 Task: Add Big Tree Farms Organic Classic Sriracha Marinade & Sauce to the cart.
Action: Mouse moved to (260, 125)
Screenshot: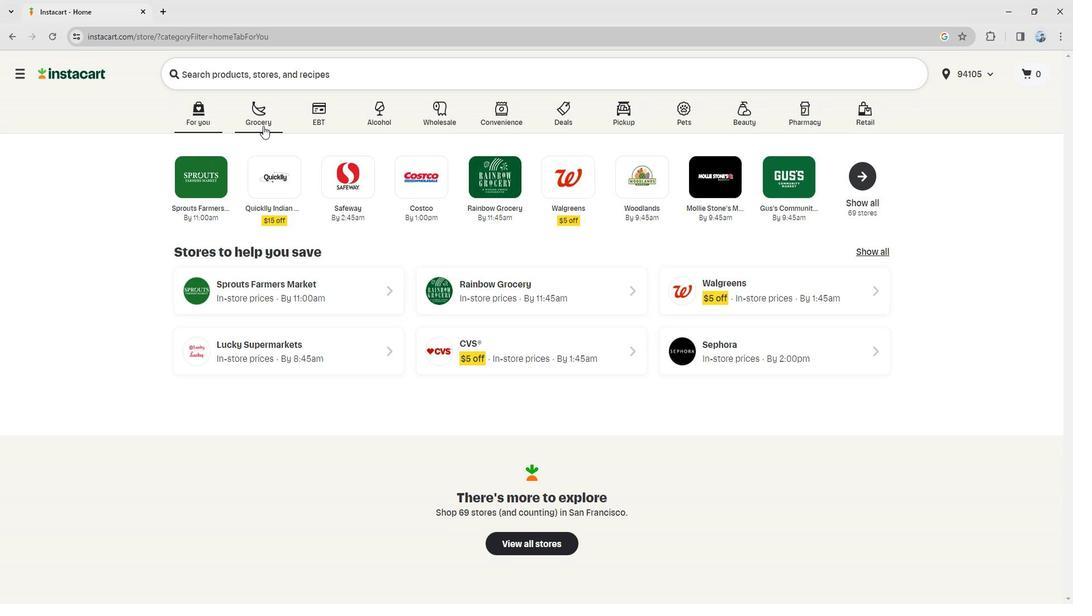 
Action: Mouse pressed left at (260, 125)
Screenshot: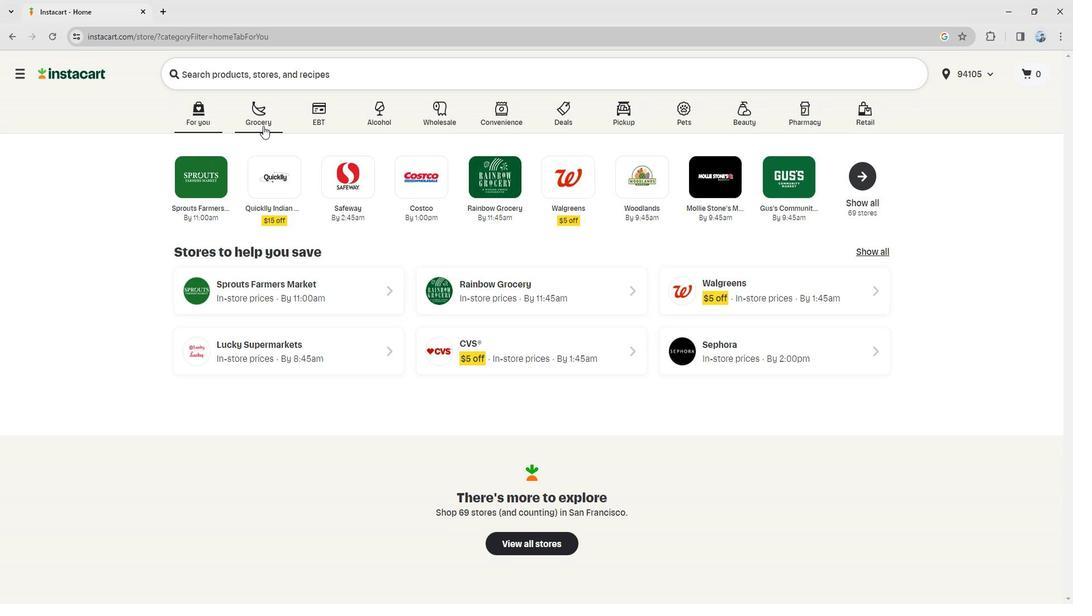 
Action: Mouse moved to (840, 178)
Screenshot: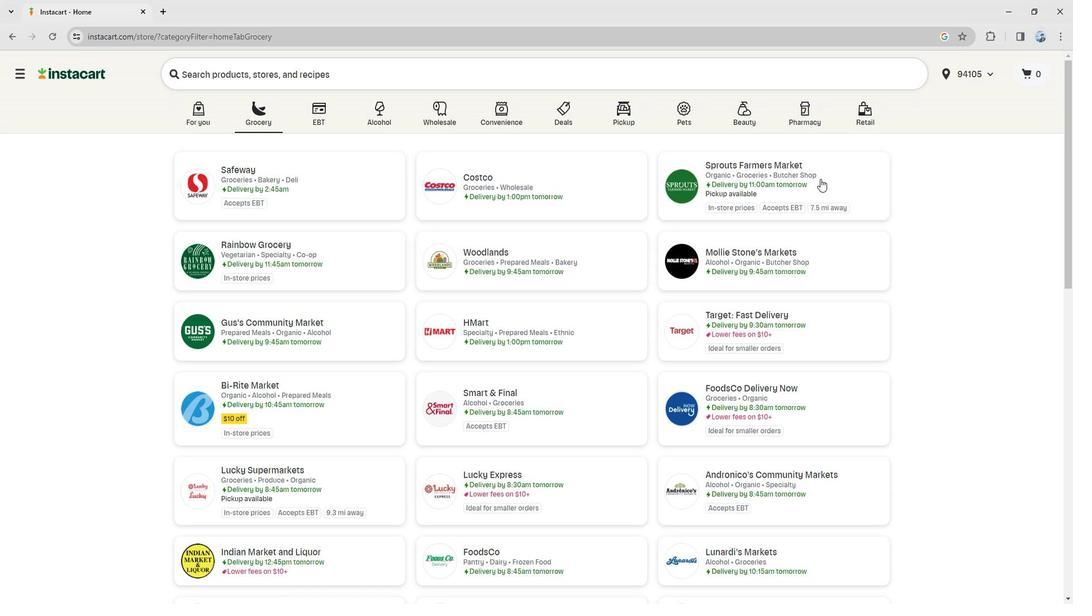 
Action: Mouse pressed left at (840, 178)
Screenshot: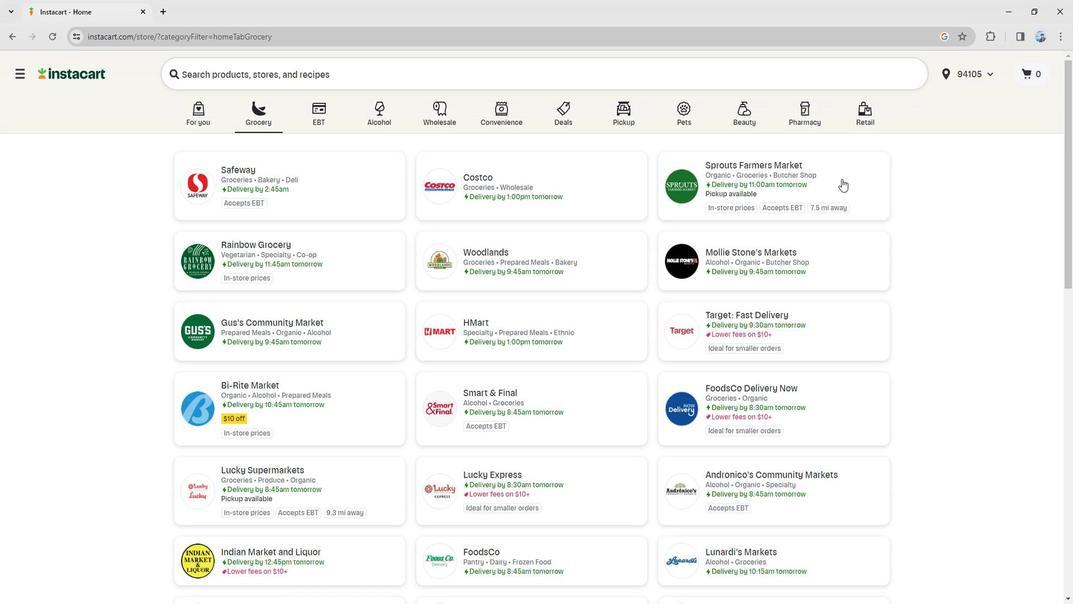 
Action: Mouse moved to (88, 310)
Screenshot: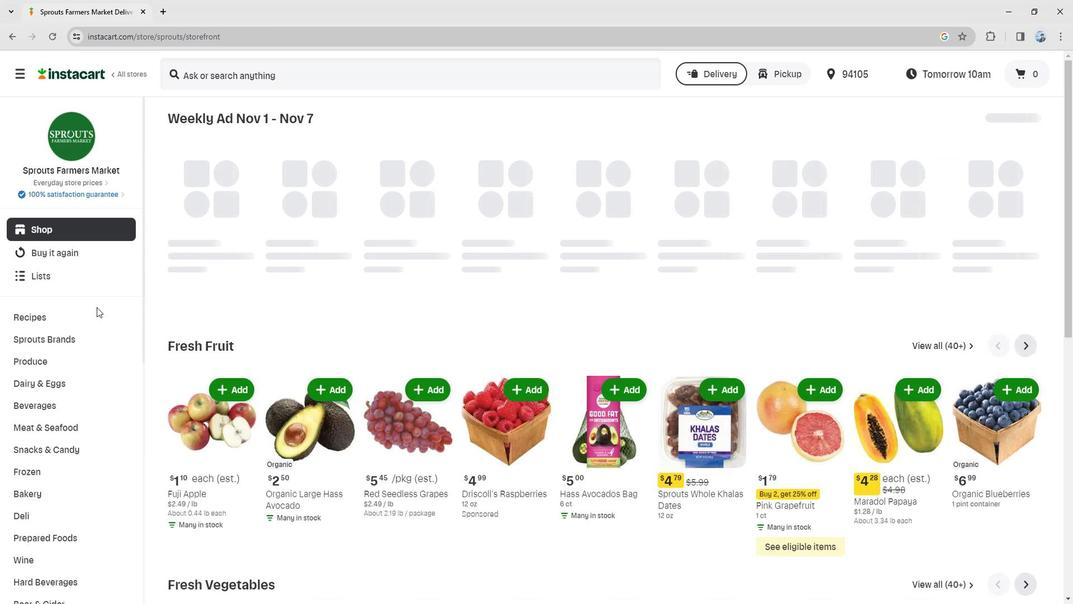 
Action: Mouse scrolled (88, 309) with delta (0, 0)
Screenshot: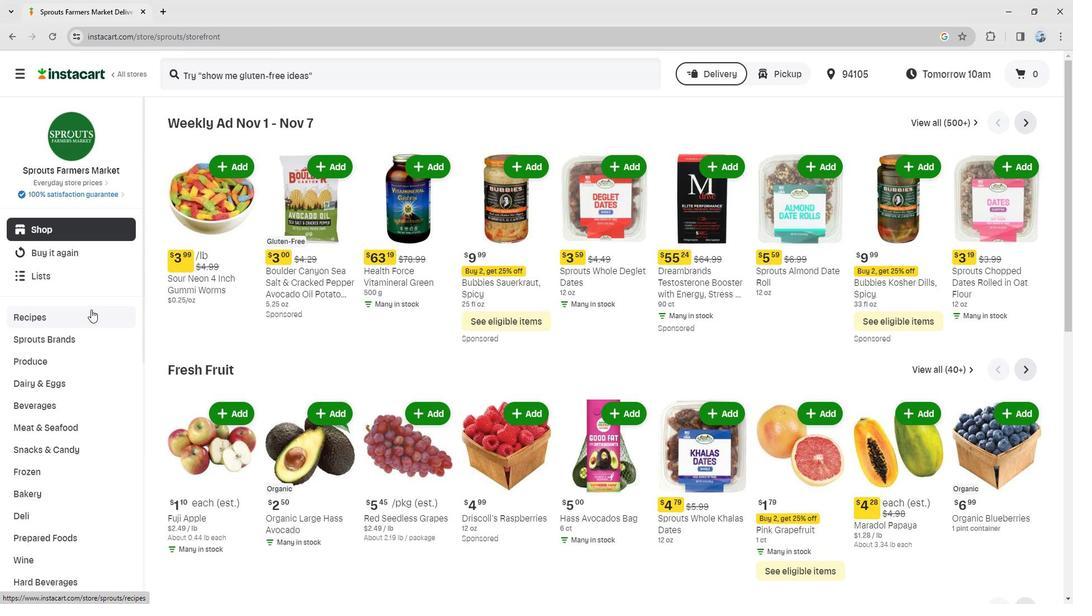 
Action: Mouse scrolled (88, 309) with delta (0, 0)
Screenshot: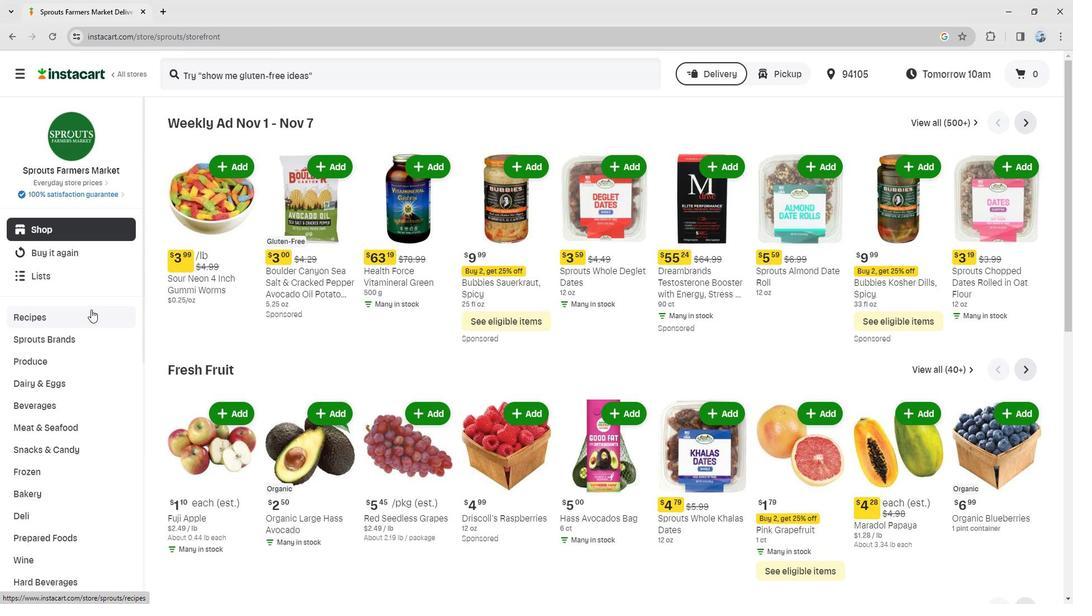 
Action: Mouse scrolled (88, 309) with delta (0, 0)
Screenshot: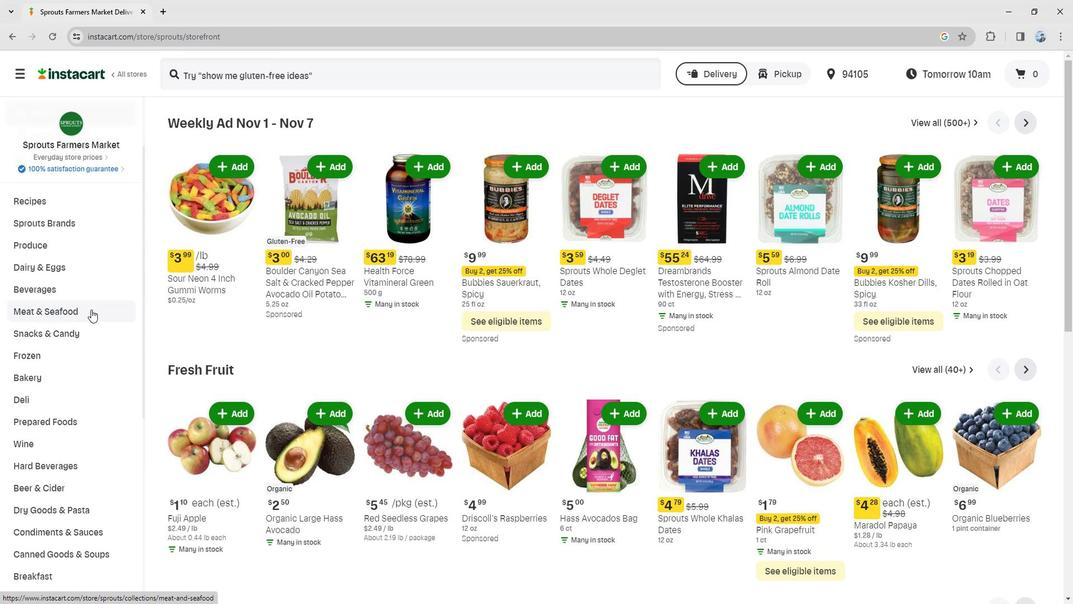
Action: Mouse scrolled (88, 309) with delta (0, 0)
Screenshot: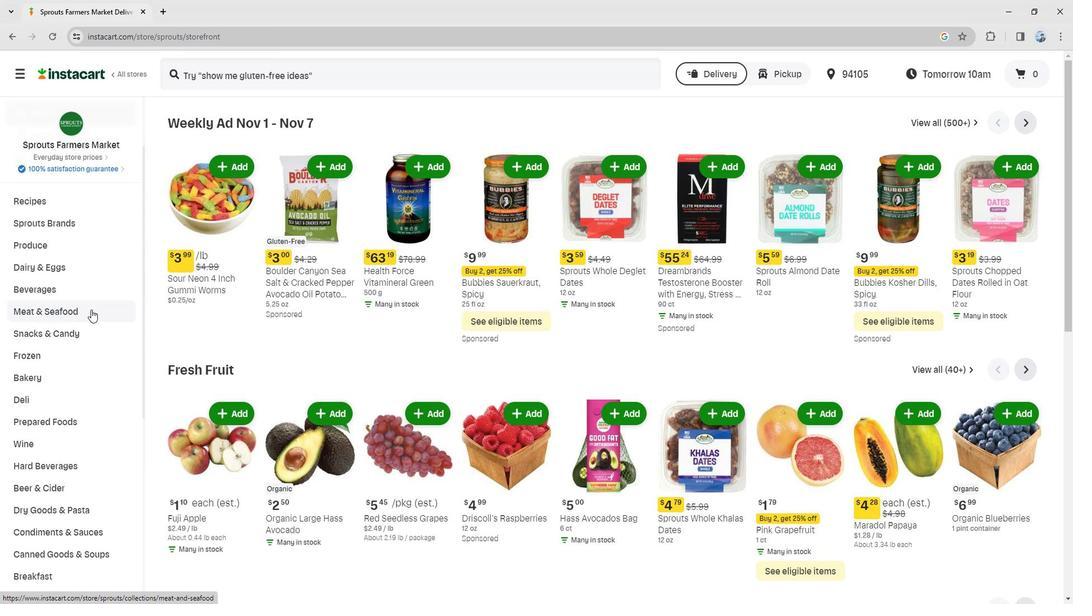 
Action: Mouse moved to (78, 417)
Screenshot: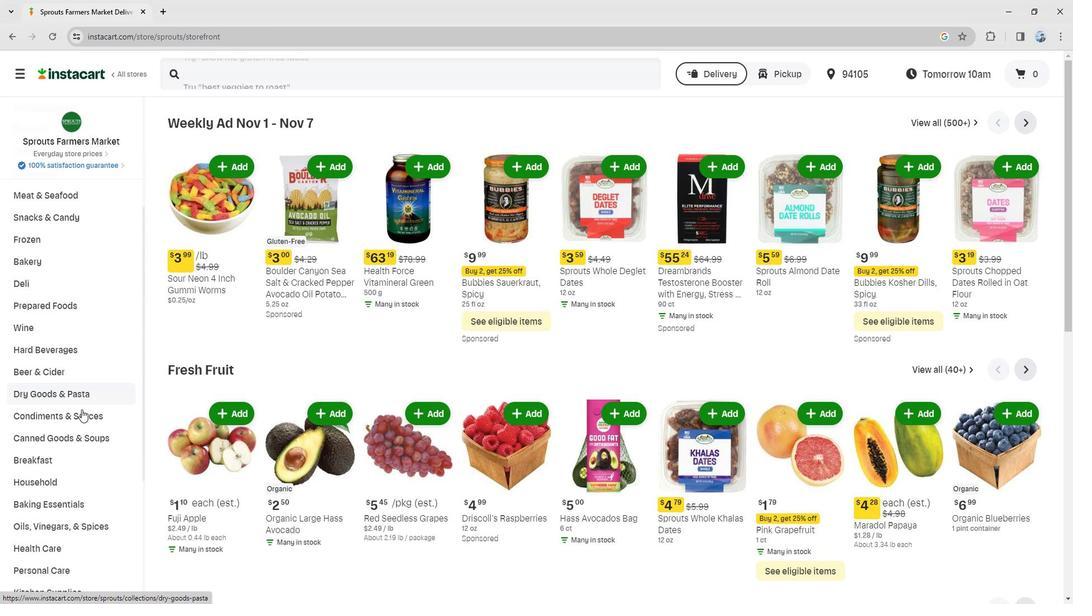 
Action: Mouse pressed left at (78, 417)
Screenshot: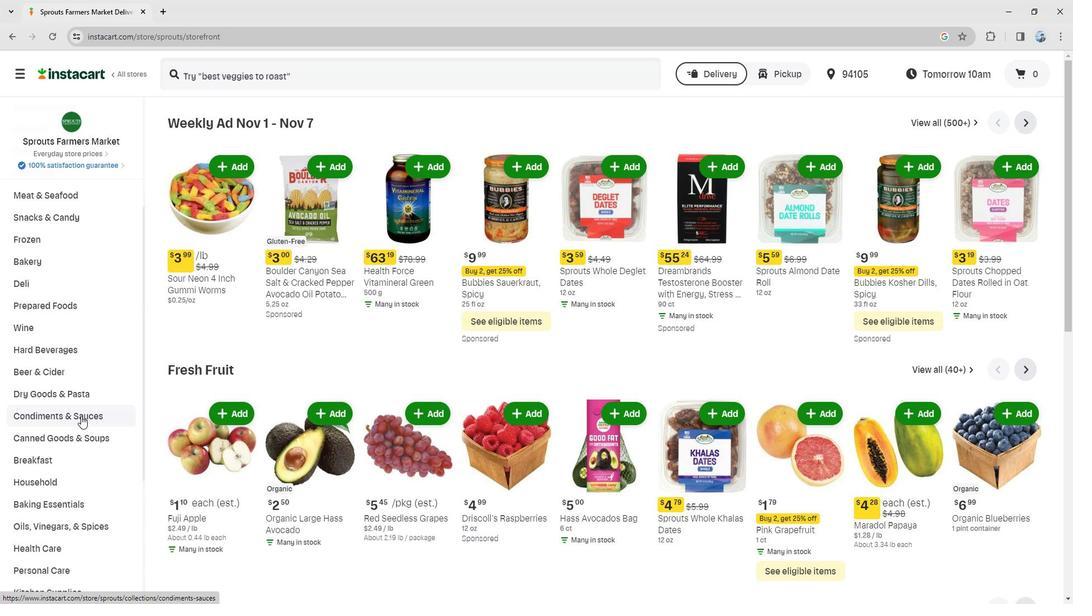
Action: Mouse scrolled (78, 417) with delta (0, 0)
Screenshot: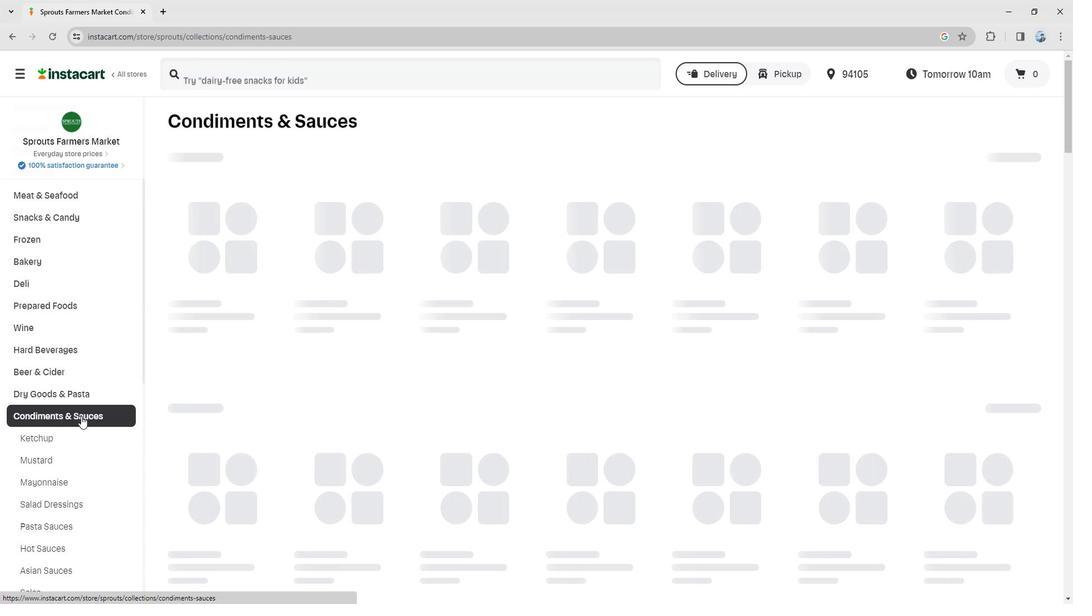 
Action: Mouse scrolled (78, 417) with delta (0, 0)
Screenshot: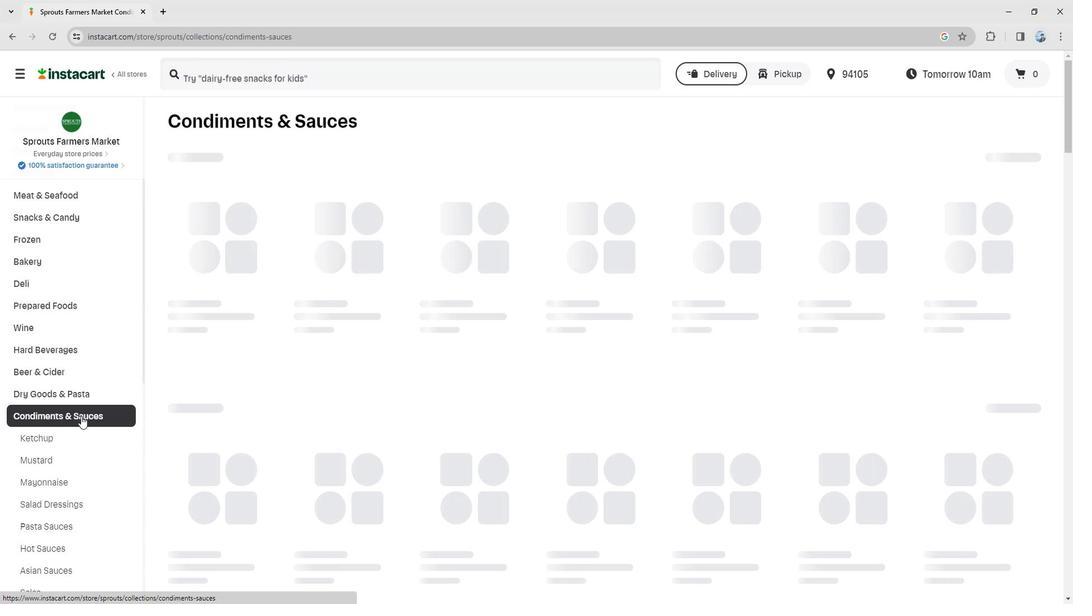 
Action: Mouse scrolled (78, 417) with delta (0, 0)
Screenshot: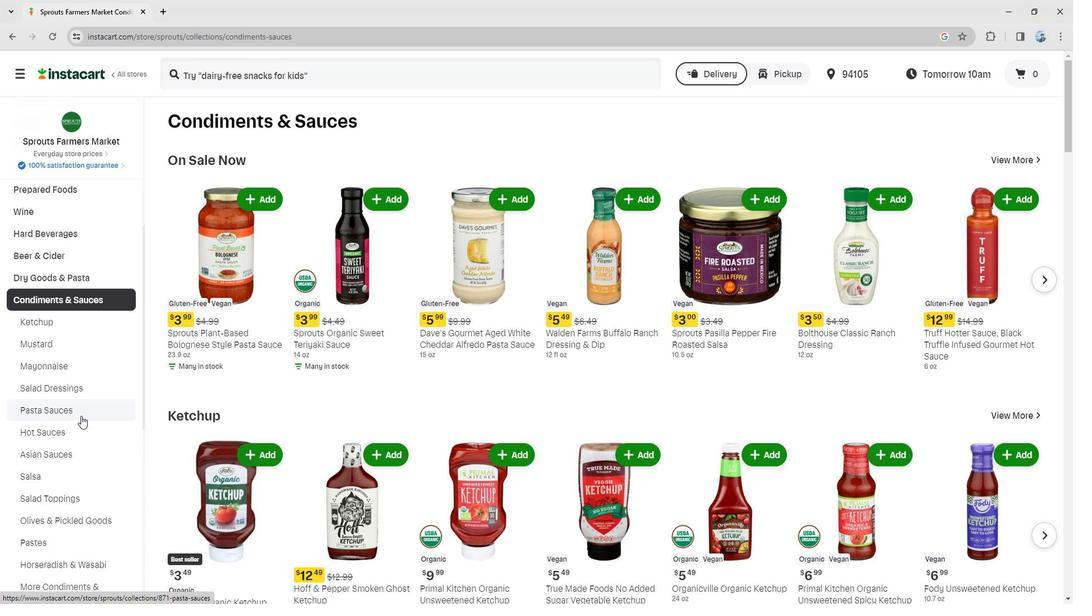 
Action: Mouse scrolled (78, 417) with delta (0, 0)
Screenshot: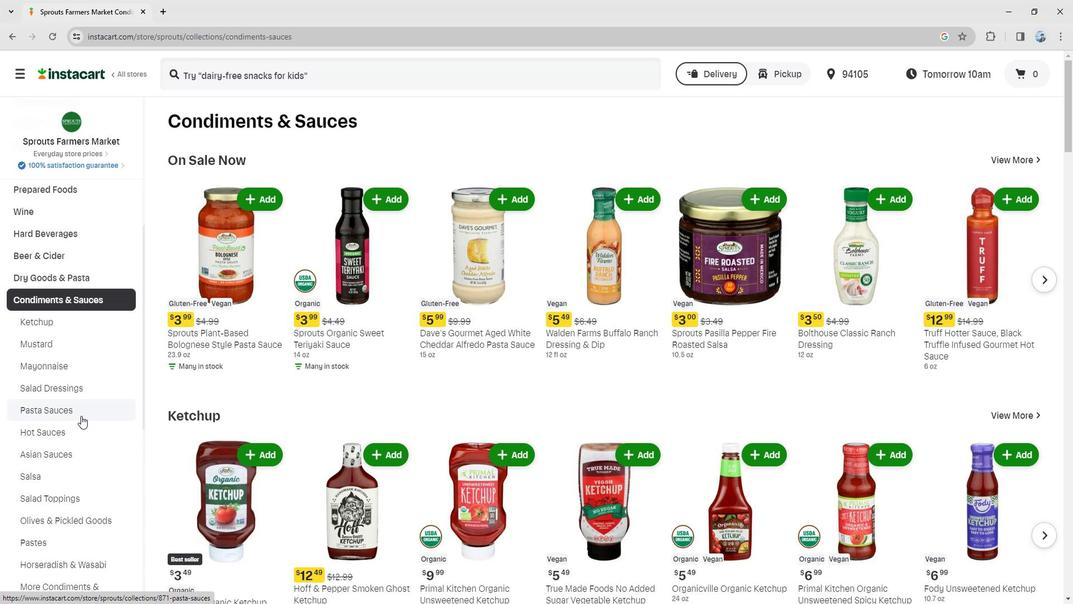 
Action: Mouse moved to (62, 481)
Screenshot: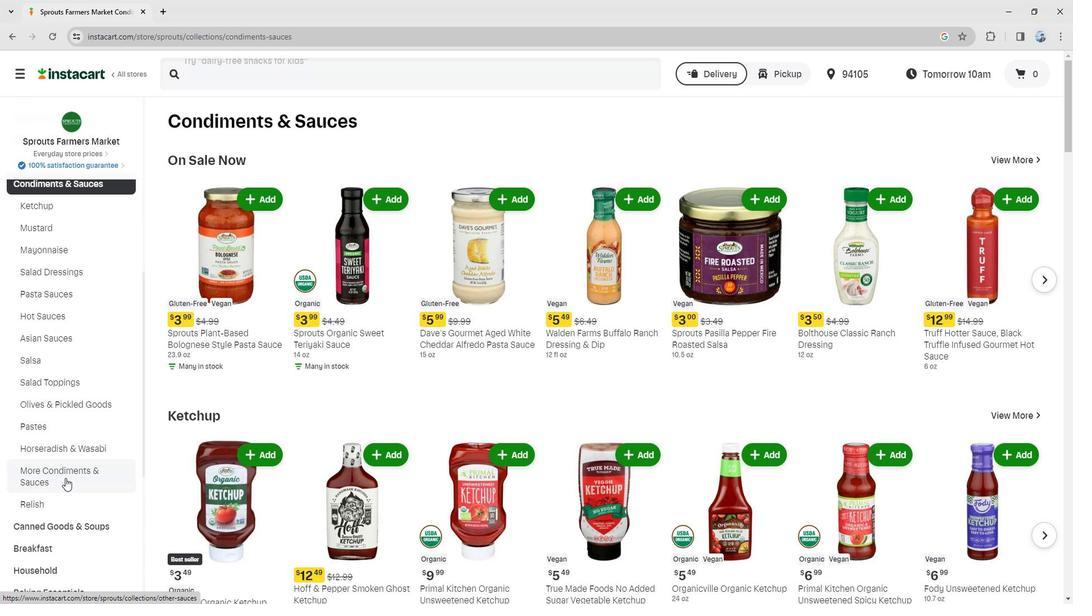 
Action: Mouse pressed left at (62, 481)
Screenshot: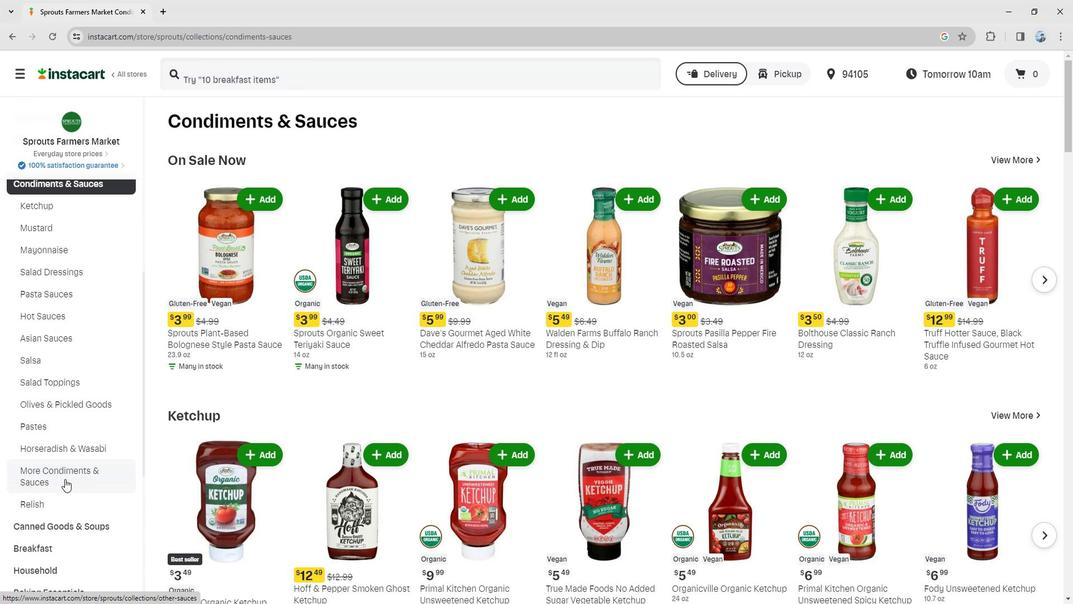 
Action: Mouse moved to (246, 71)
Screenshot: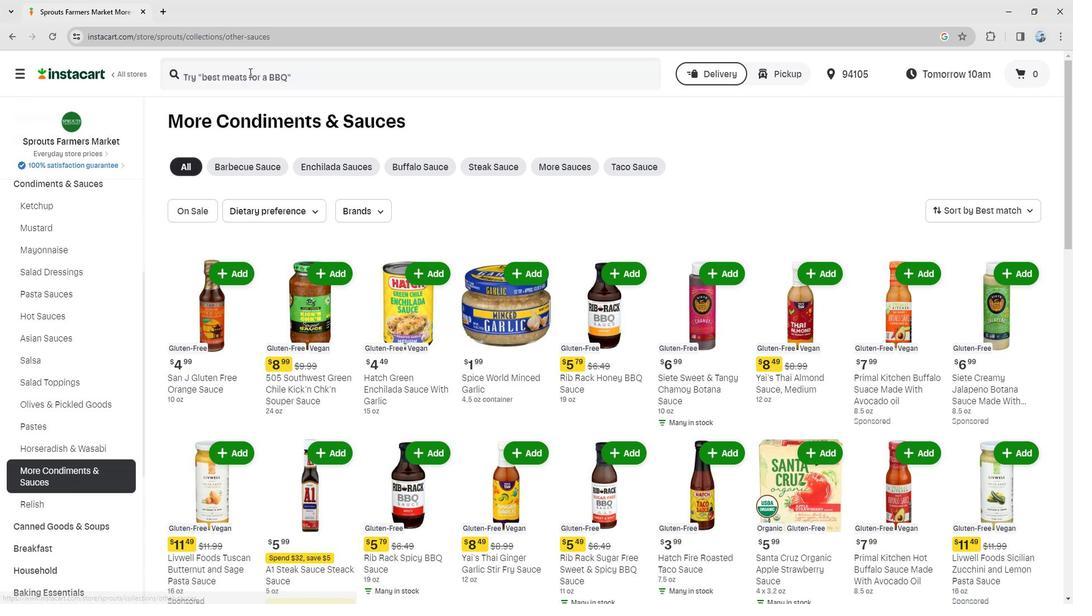 
Action: Mouse pressed left at (246, 71)
Screenshot: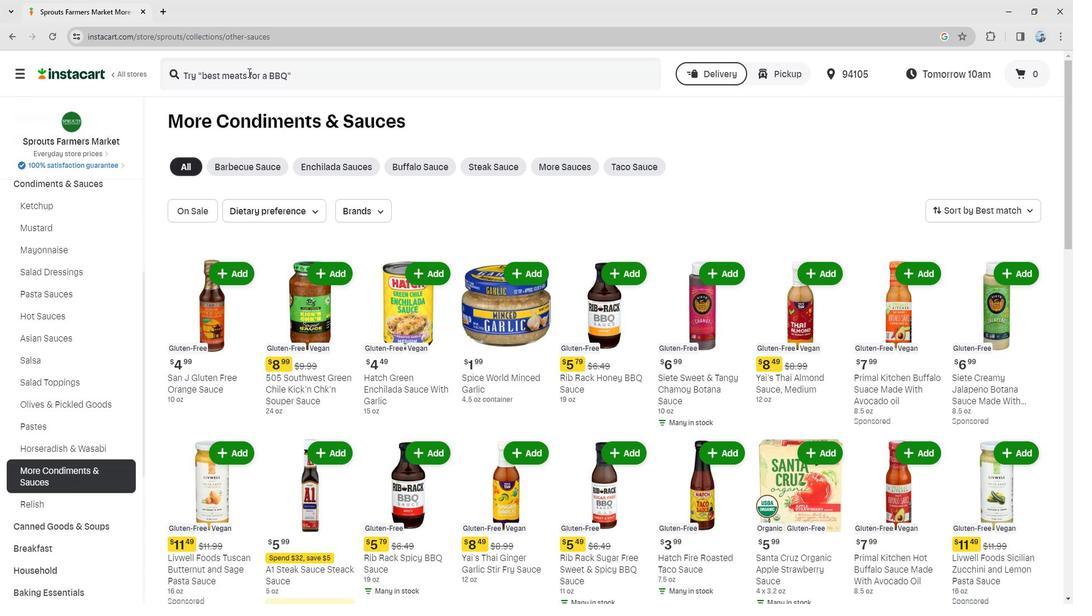 
Action: Key pressed <Key.shift>Big<Key.space><Key.shift>Tree<Key.space><Key.shift><Key.shift><Key.shift><Key.shift>farms<Key.space><Key.shift>Organic<Key.space><Key.shift><Key.shift><Key.shift><Key.shift><Key.shift><Key.shift>Classic<Key.space><Key.shift><Key.shift><Key.shift><Key.shift>Sriracha<Key.space><Key.shift>Marinade<Key.space><Key.shift><Key.shift><Key.shift><Key.shift><Key.shift><Key.shift><Key.shift><Key.shift><Key.shift><Key.shift><Key.shift><Key.shift><Key.shift><Key.shift><Key.shift><Key.shift><Key.shift><Key.shift><Key.shift><Key.shift><Key.shift><Key.shift><Key.shift><Key.shift><Key.shift><Key.shift><Key.shift><Key.shift><Key.shift><Key.shift><Key.shift><Key.shift>&<Key.space><Key.shift>Sauce<Key.space><Key.enter>
Screenshot: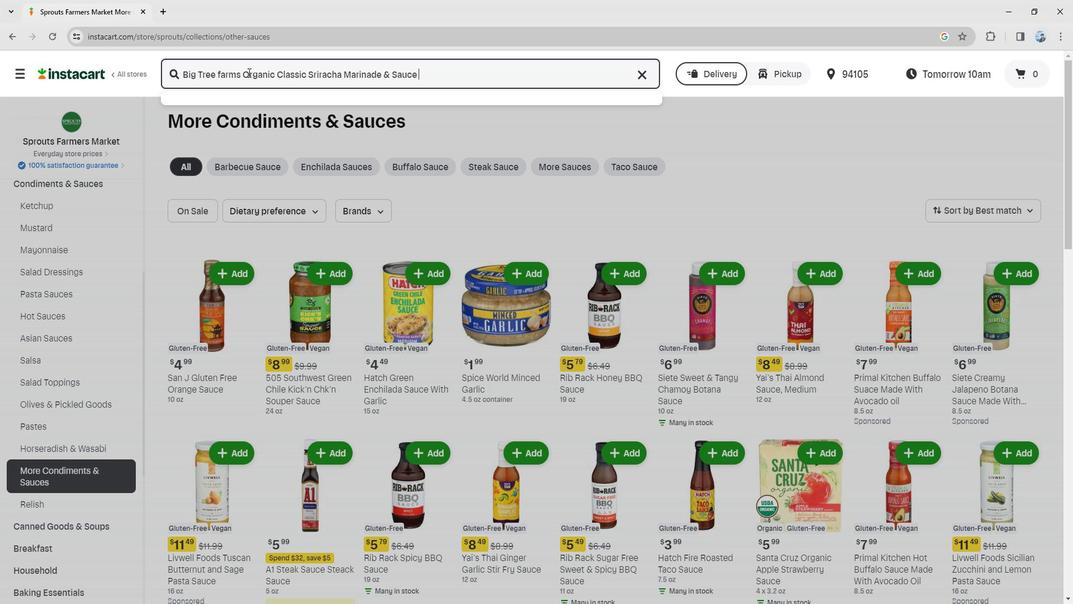
Action: Mouse moved to (266, 182)
Screenshot: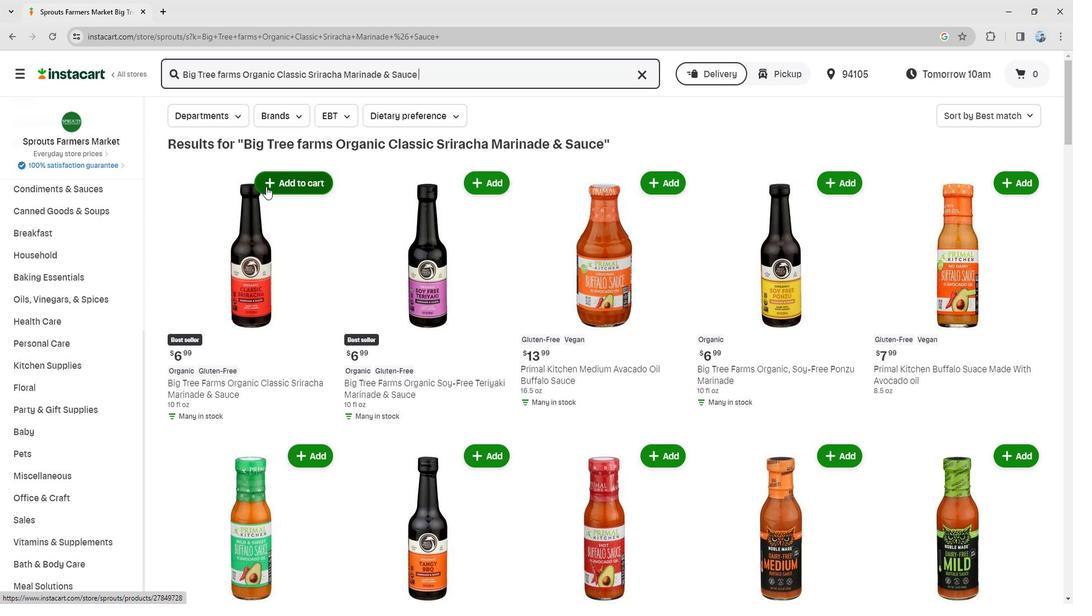 
Action: Mouse pressed left at (266, 182)
Screenshot: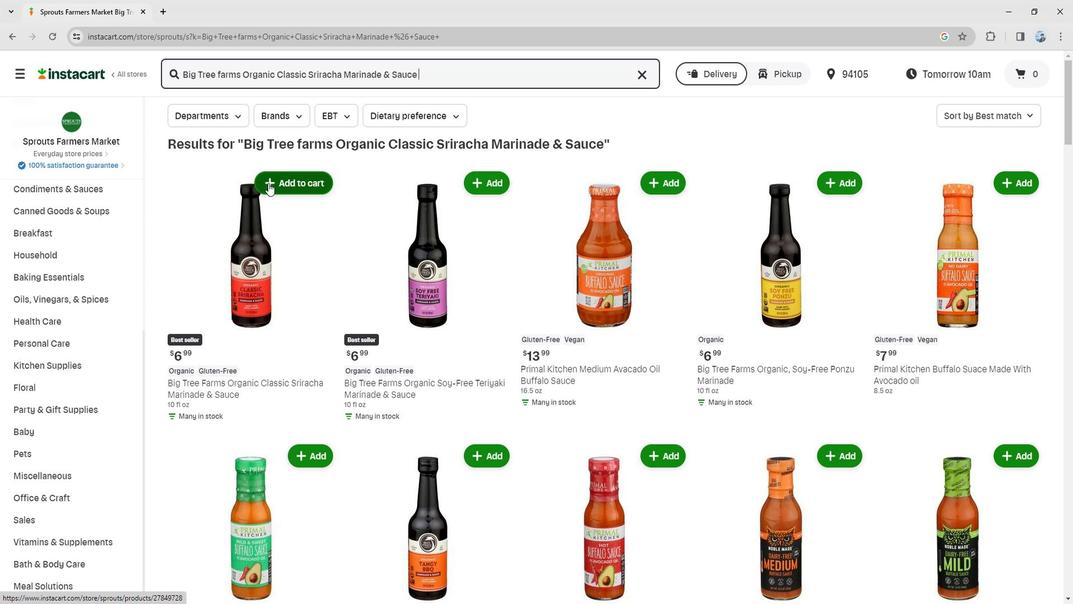 
Action: Mouse moved to (289, 272)
Screenshot: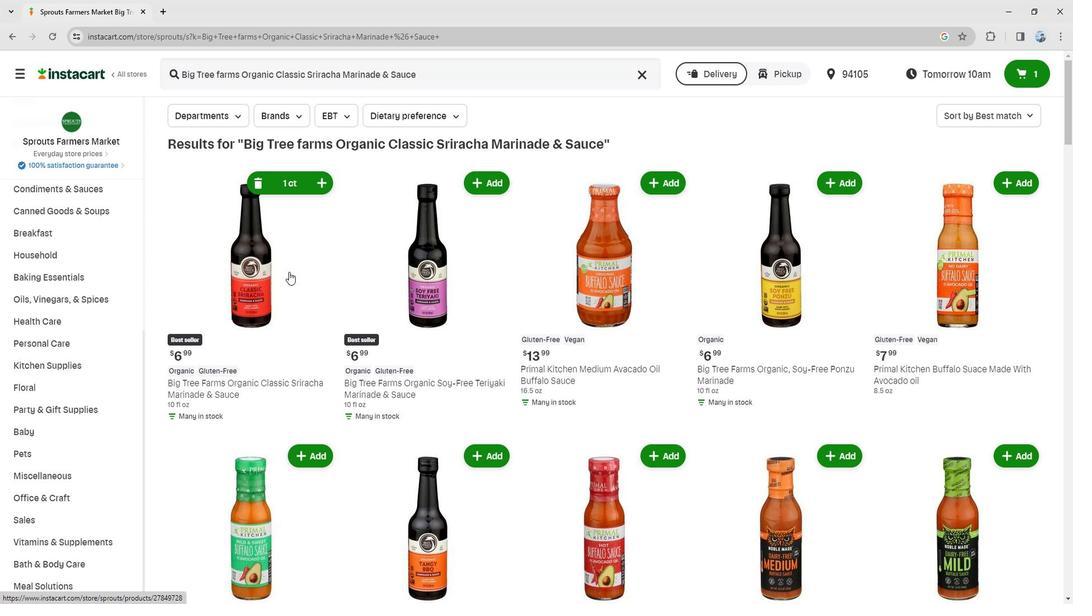 
